 Task: Attach image to message.
Action: Mouse moved to (763, 102)
Screenshot: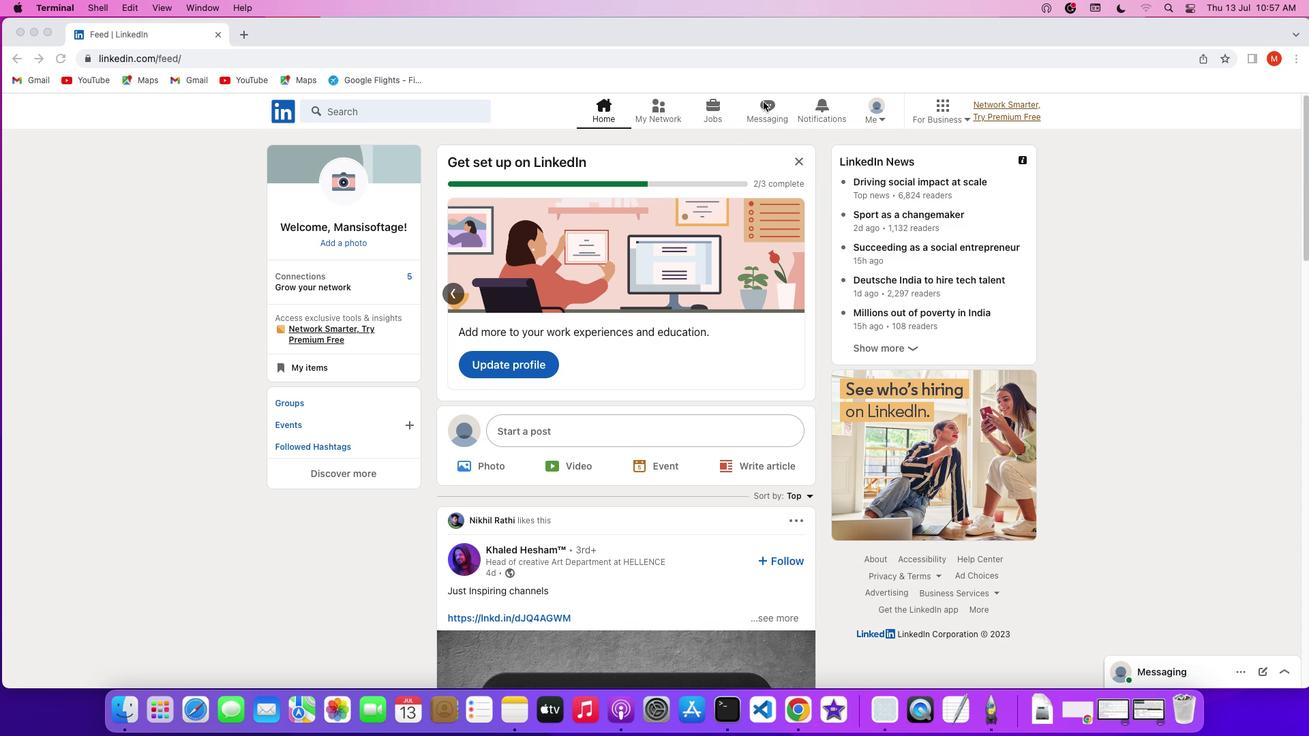 
Action: Mouse pressed left at (763, 102)
Screenshot: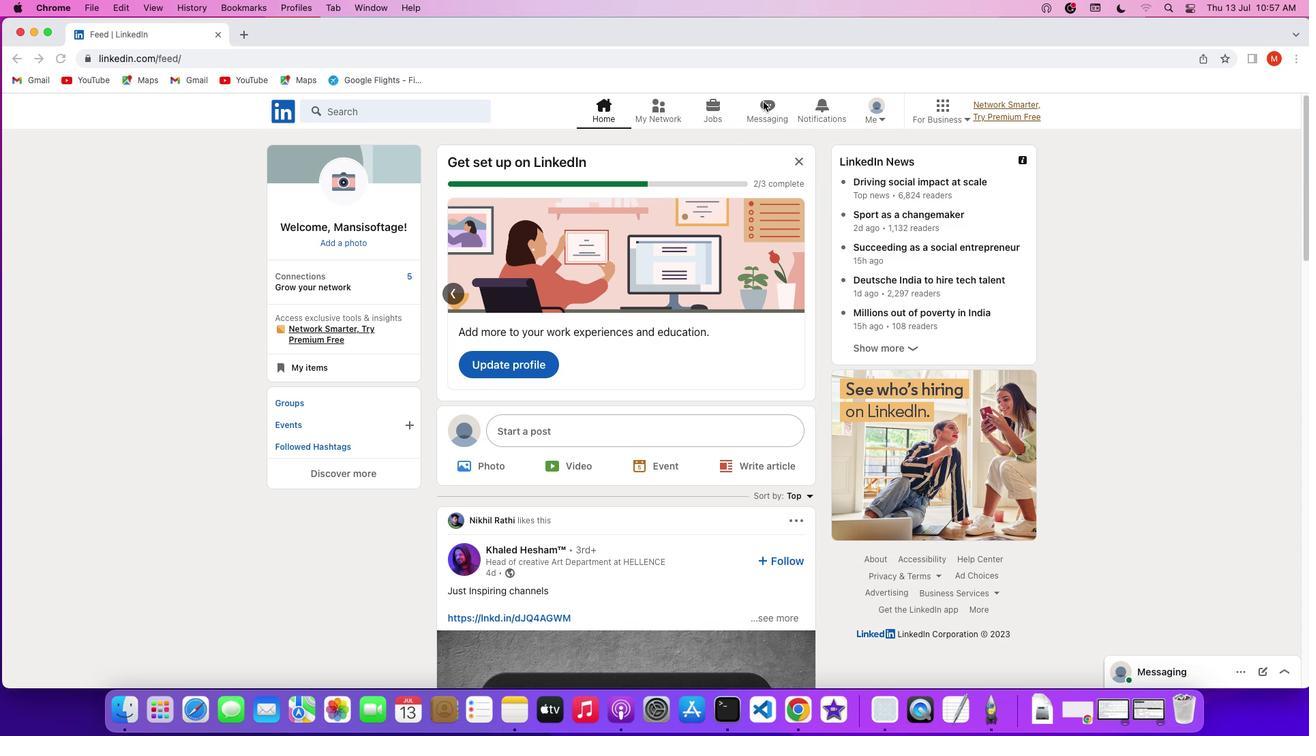 
Action: Mouse pressed left at (763, 102)
Screenshot: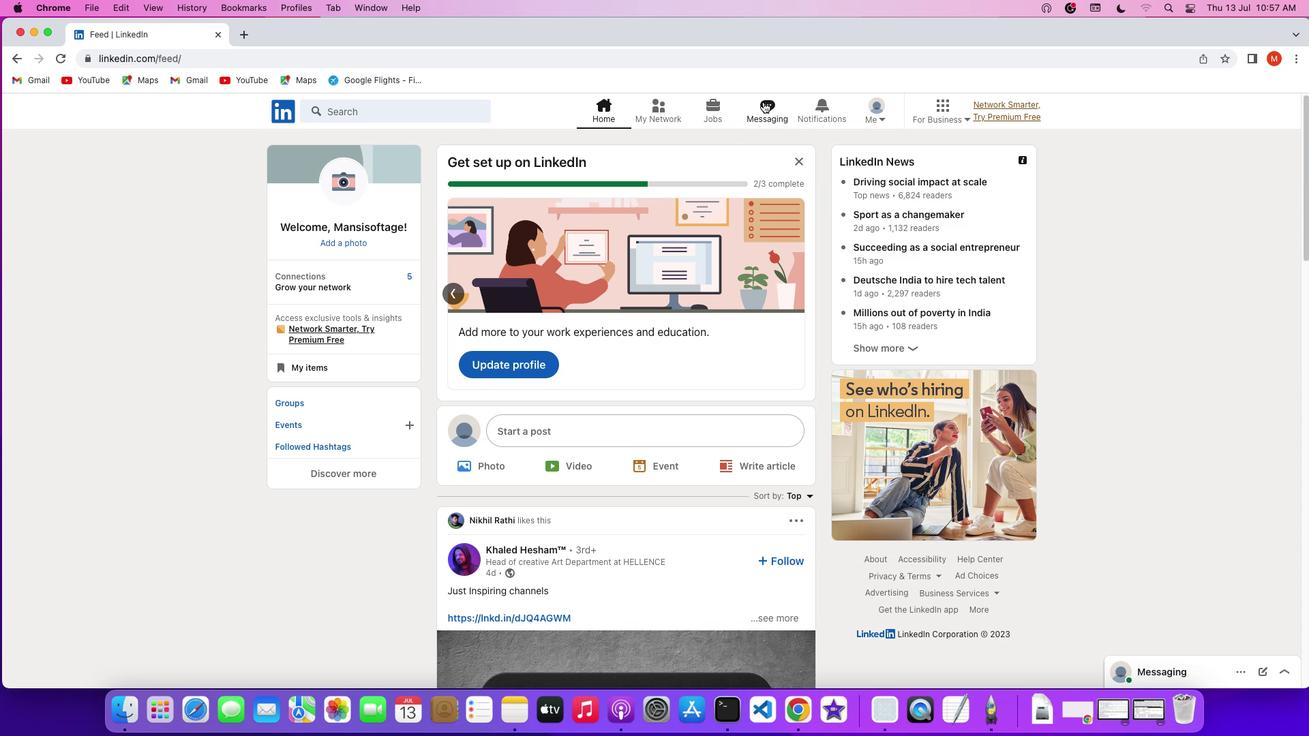 
Action: Mouse moved to (504, 647)
Screenshot: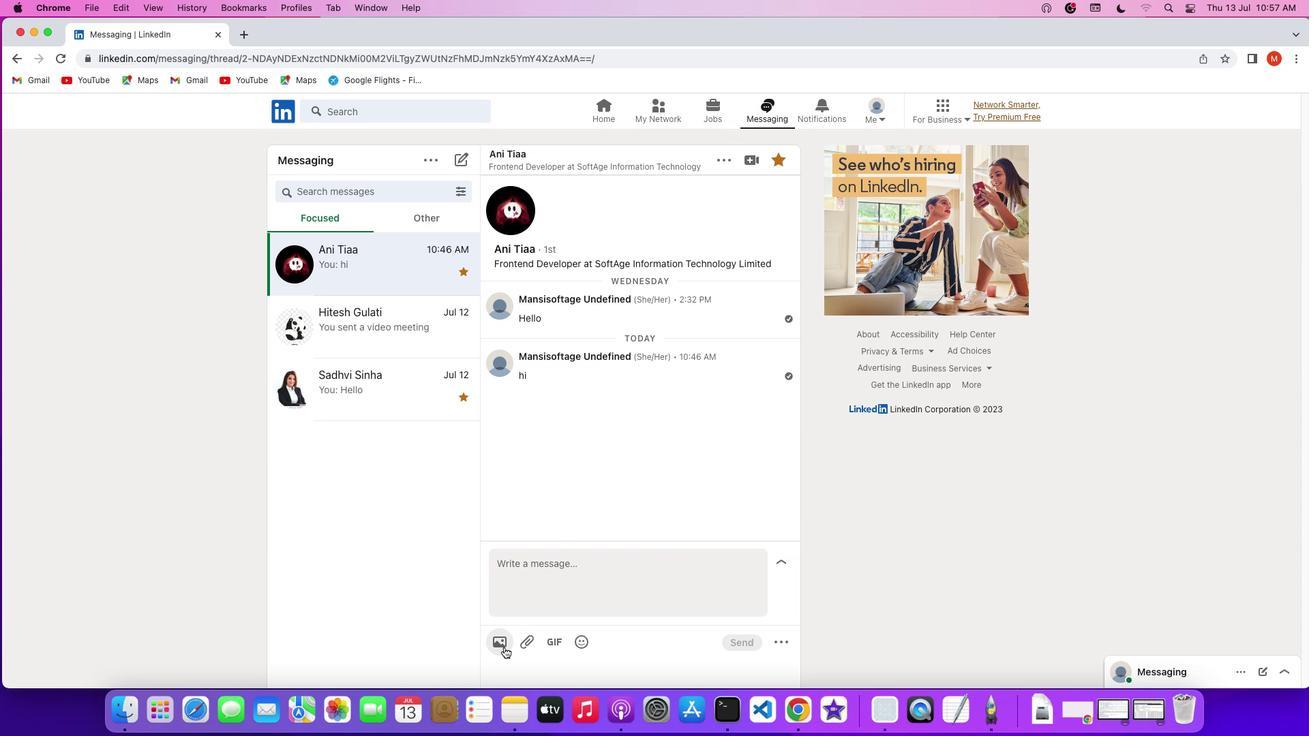 
Action: Mouse pressed left at (504, 647)
Screenshot: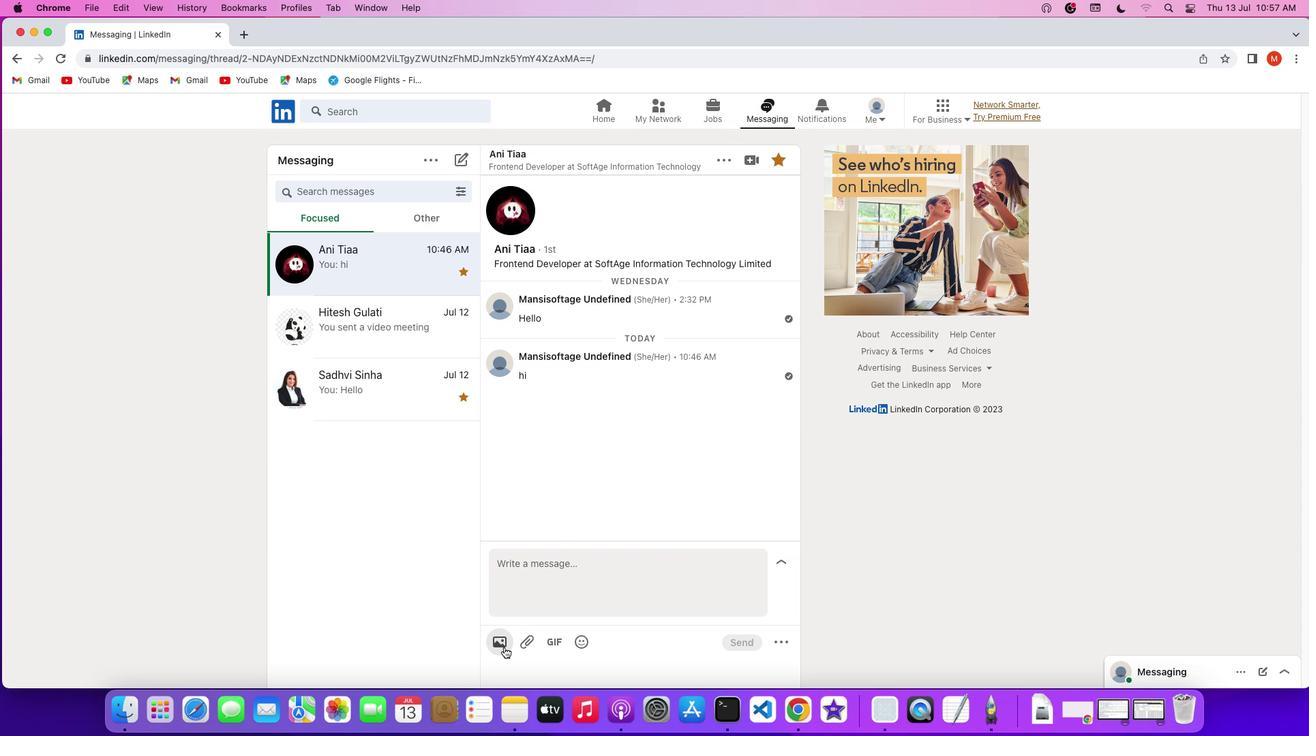 
Action: Mouse moved to (533, 311)
Screenshot: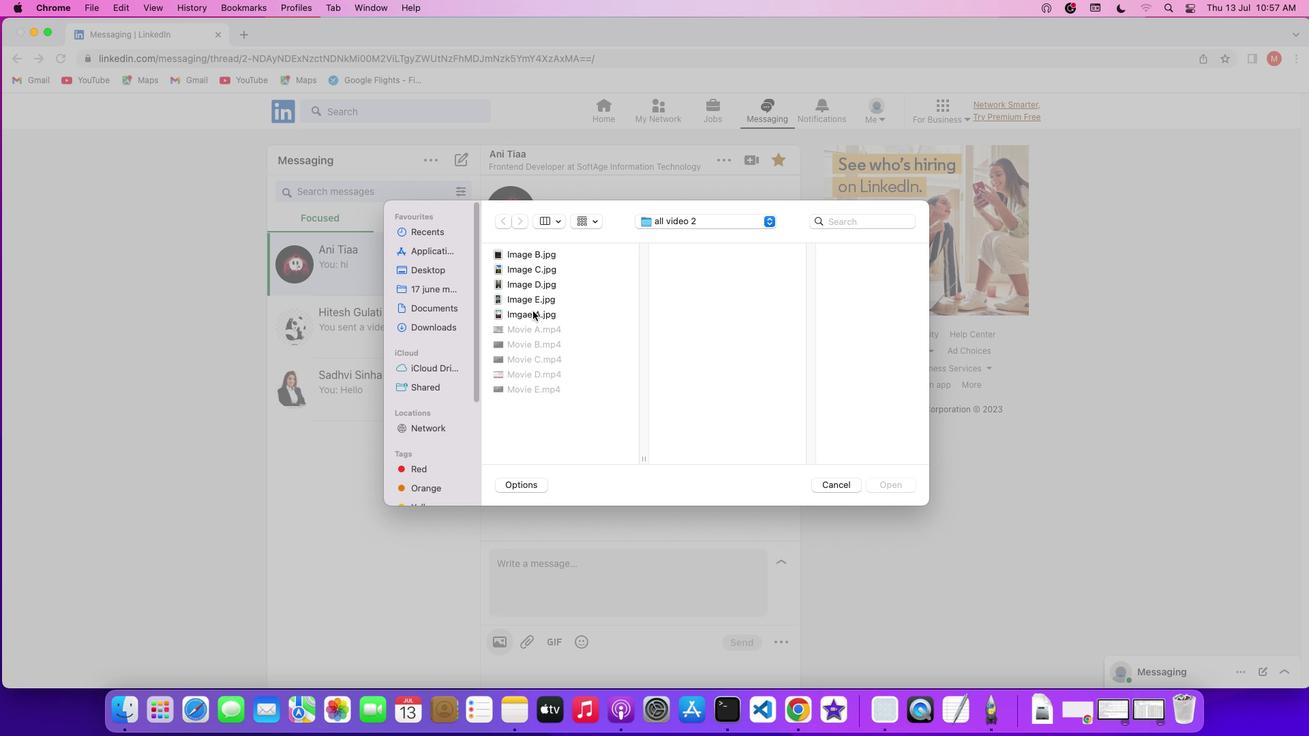 
Action: Mouse pressed left at (533, 311)
Screenshot: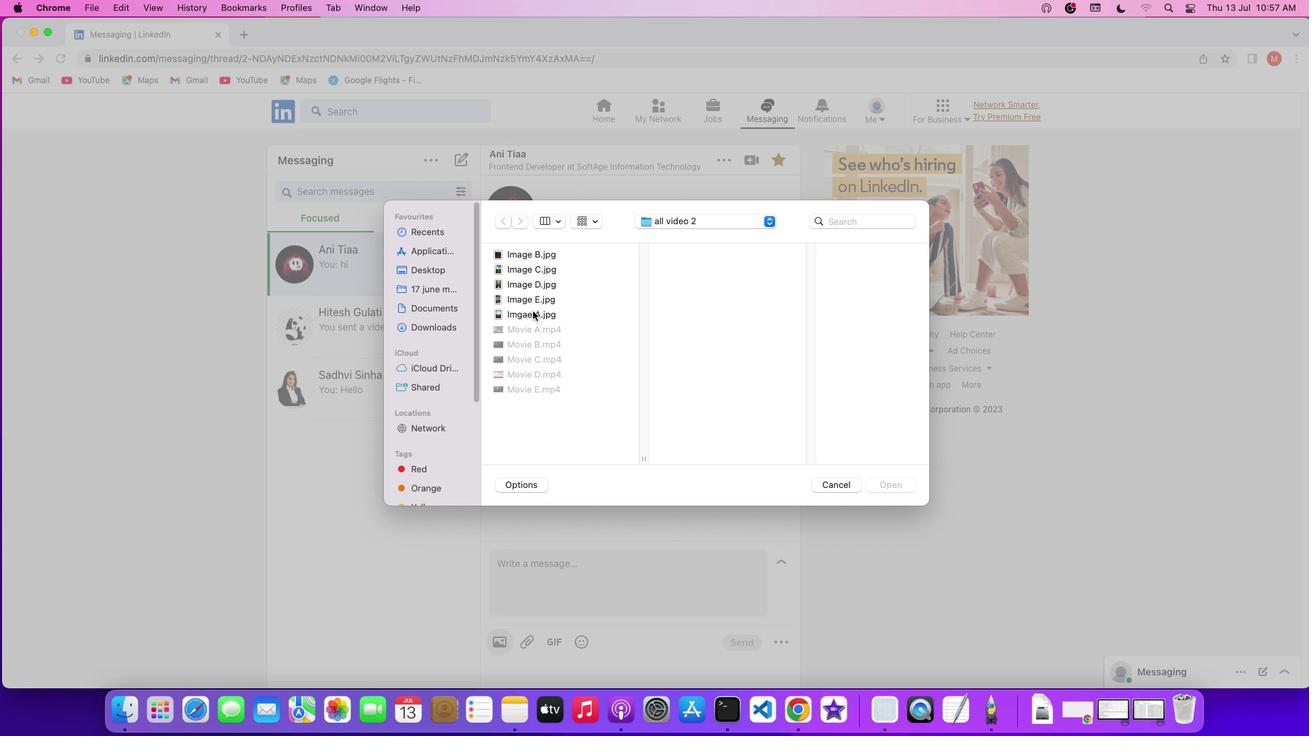 
Action: Mouse moved to (889, 487)
Screenshot: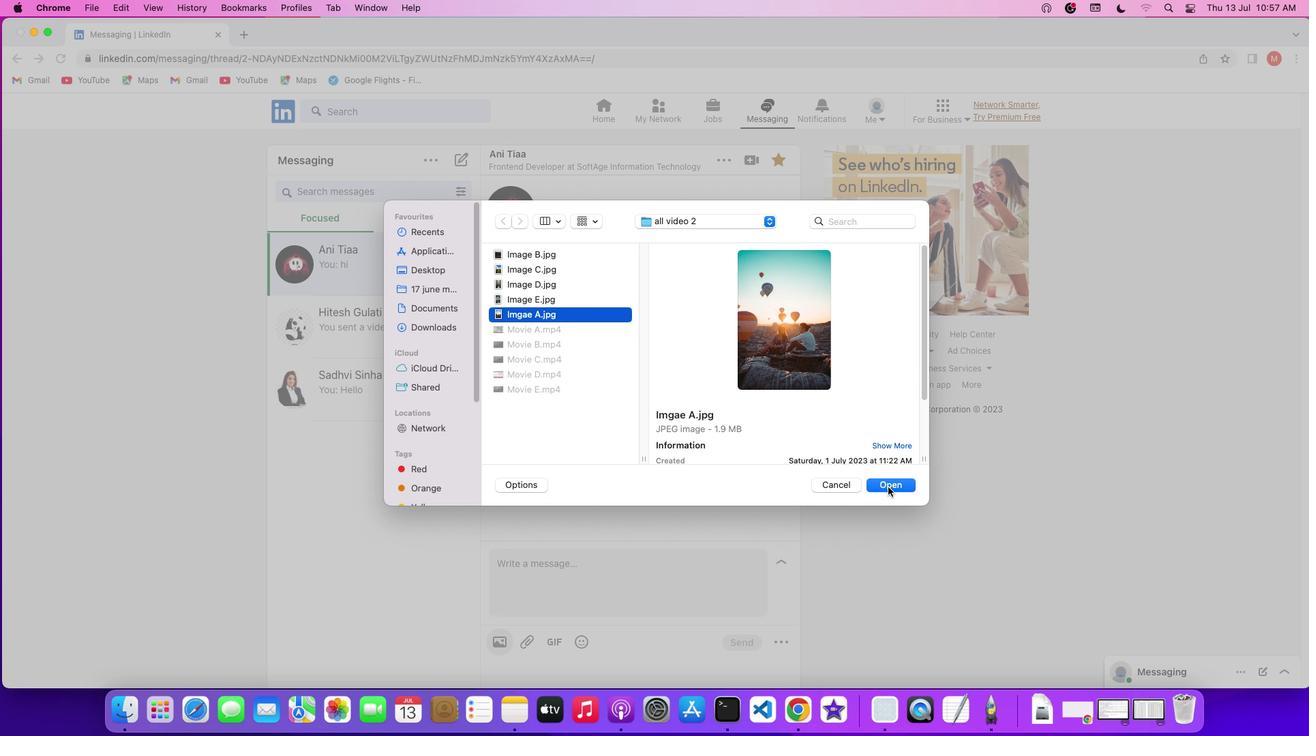
Action: Mouse pressed left at (889, 487)
Screenshot: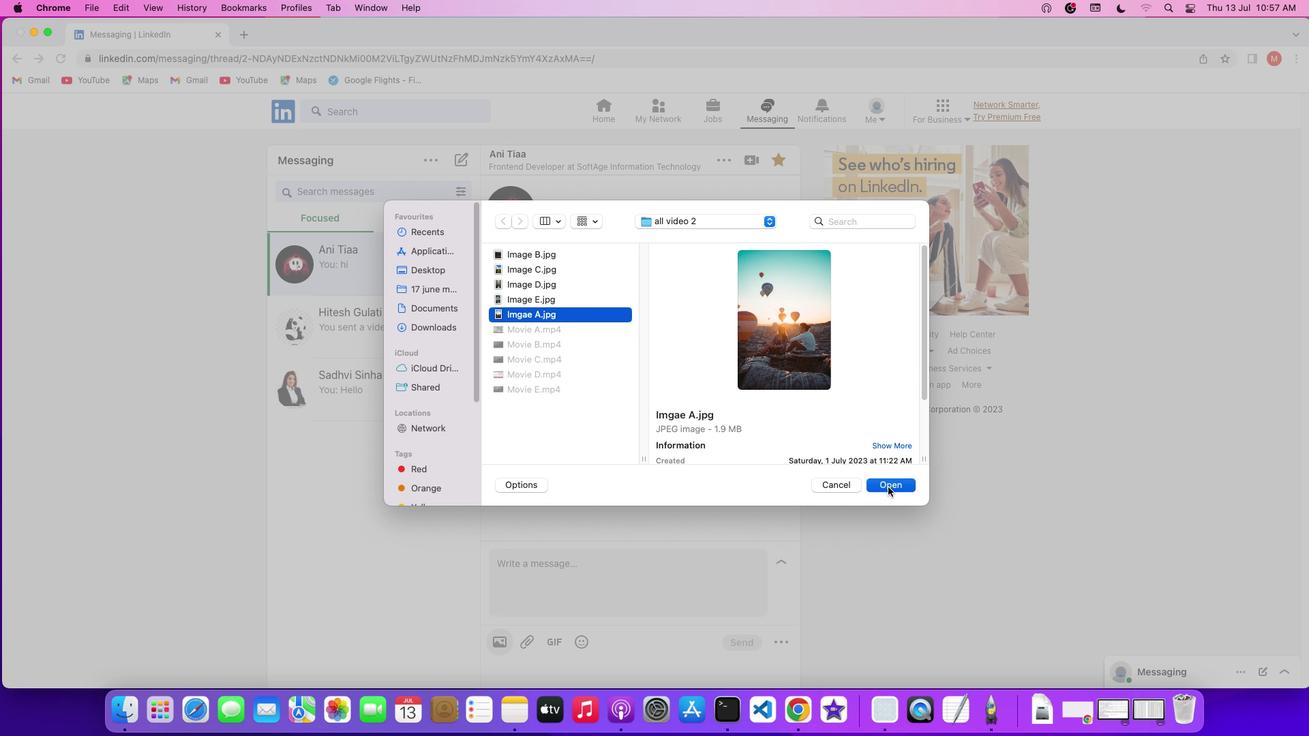 
Action: Mouse moved to (620, 489)
Screenshot: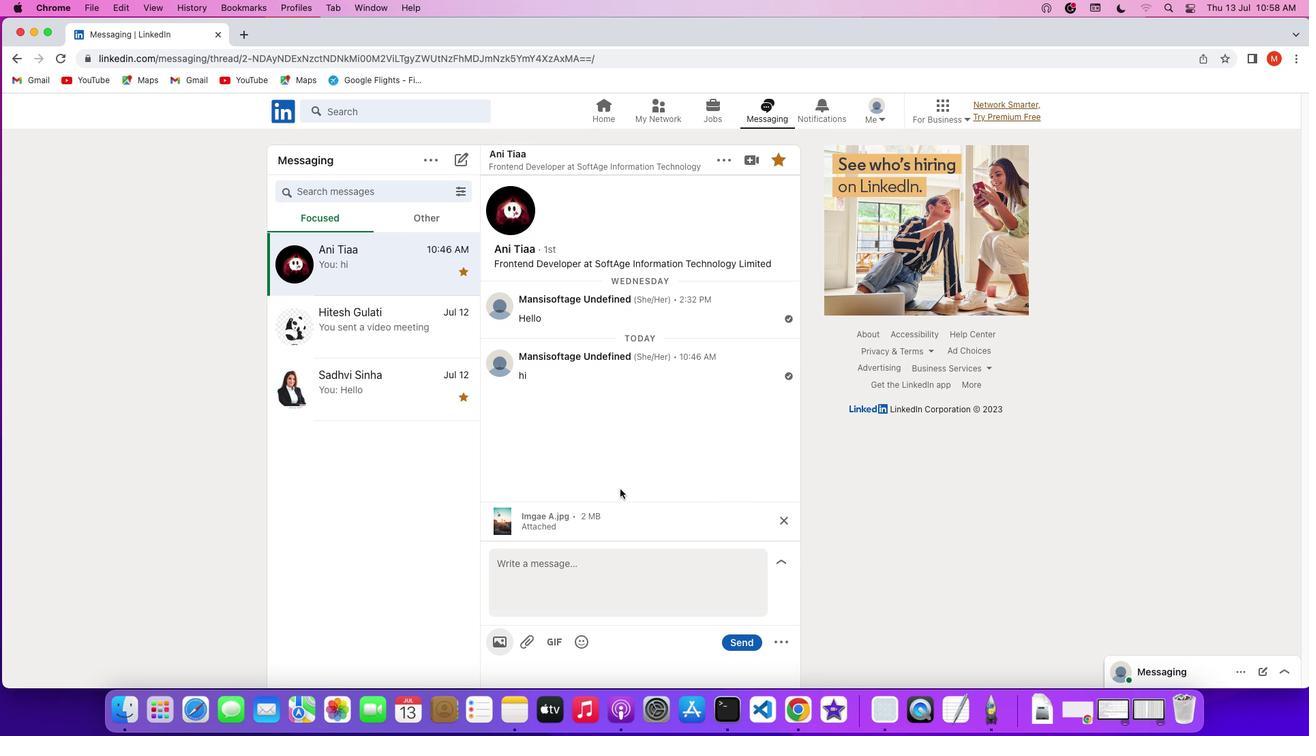 
